 Task: Add Sprouts CoQ10 100 Mg to the cart.
Action: Mouse moved to (27, 105)
Screenshot: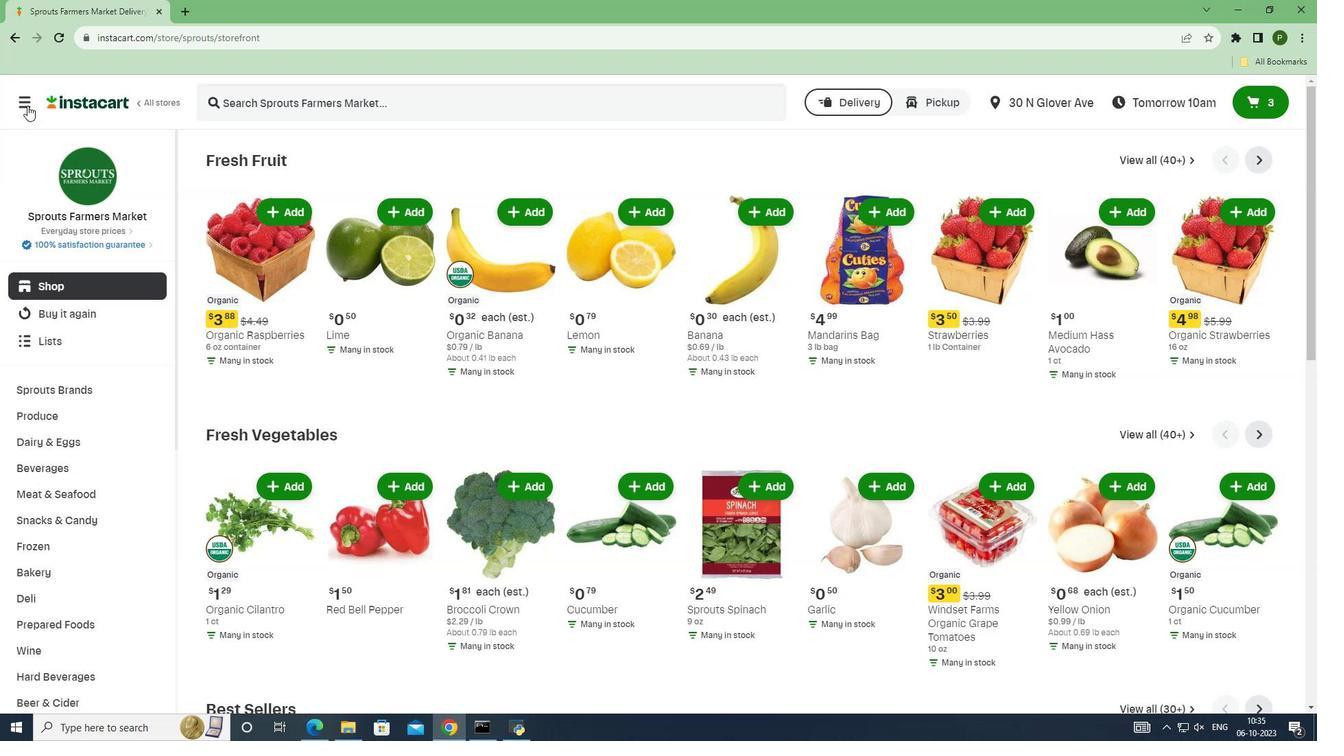 
Action: Mouse pressed left at (27, 105)
Screenshot: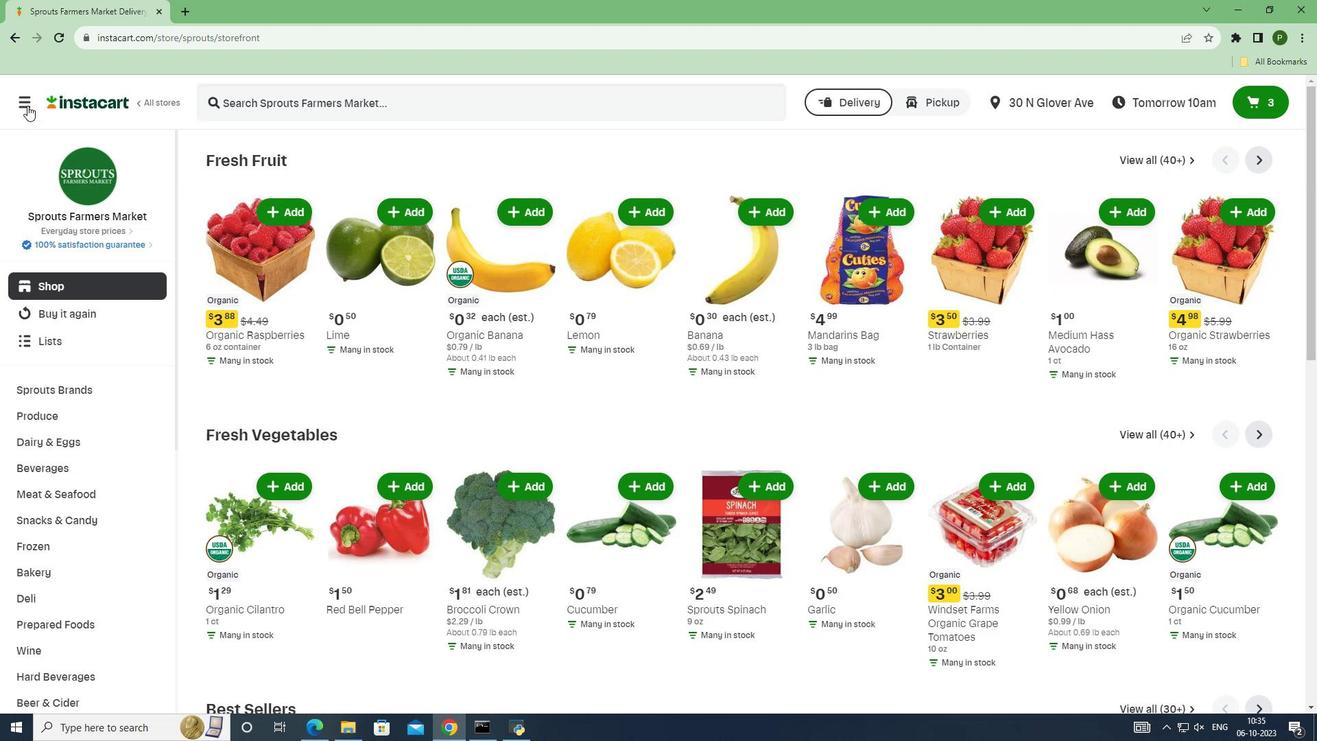 
Action: Mouse moved to (95, 372)
Screenshot: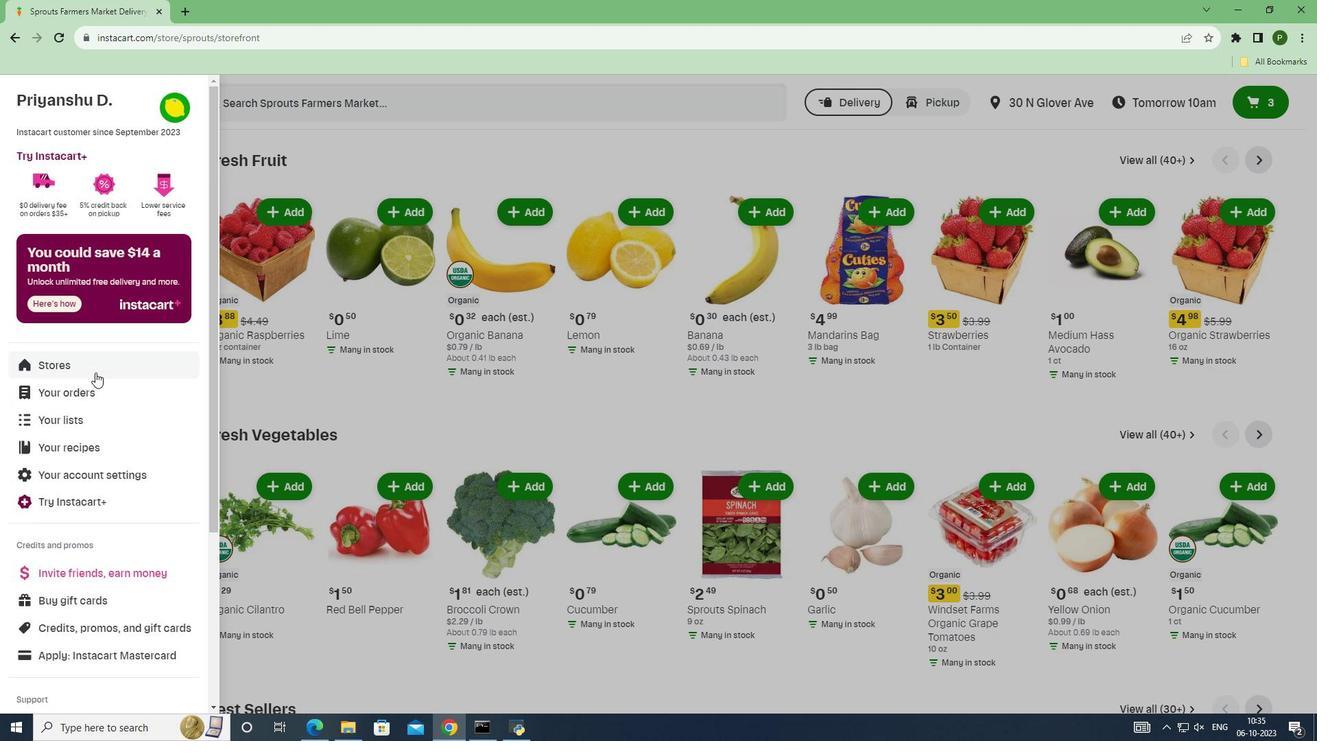 
Action: Mouse pressed left at (95, 372)
Screenshot: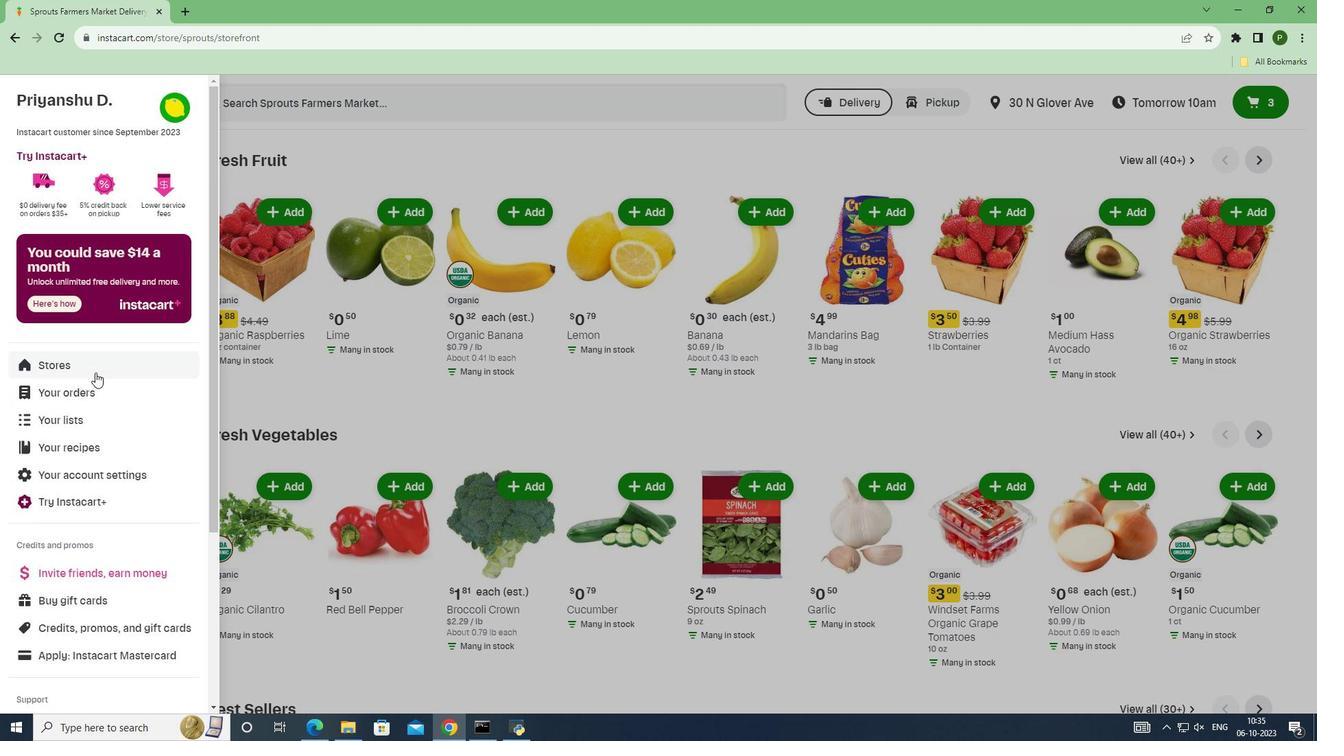 
Action: Mouse moved to (316, 143)
Screenshot: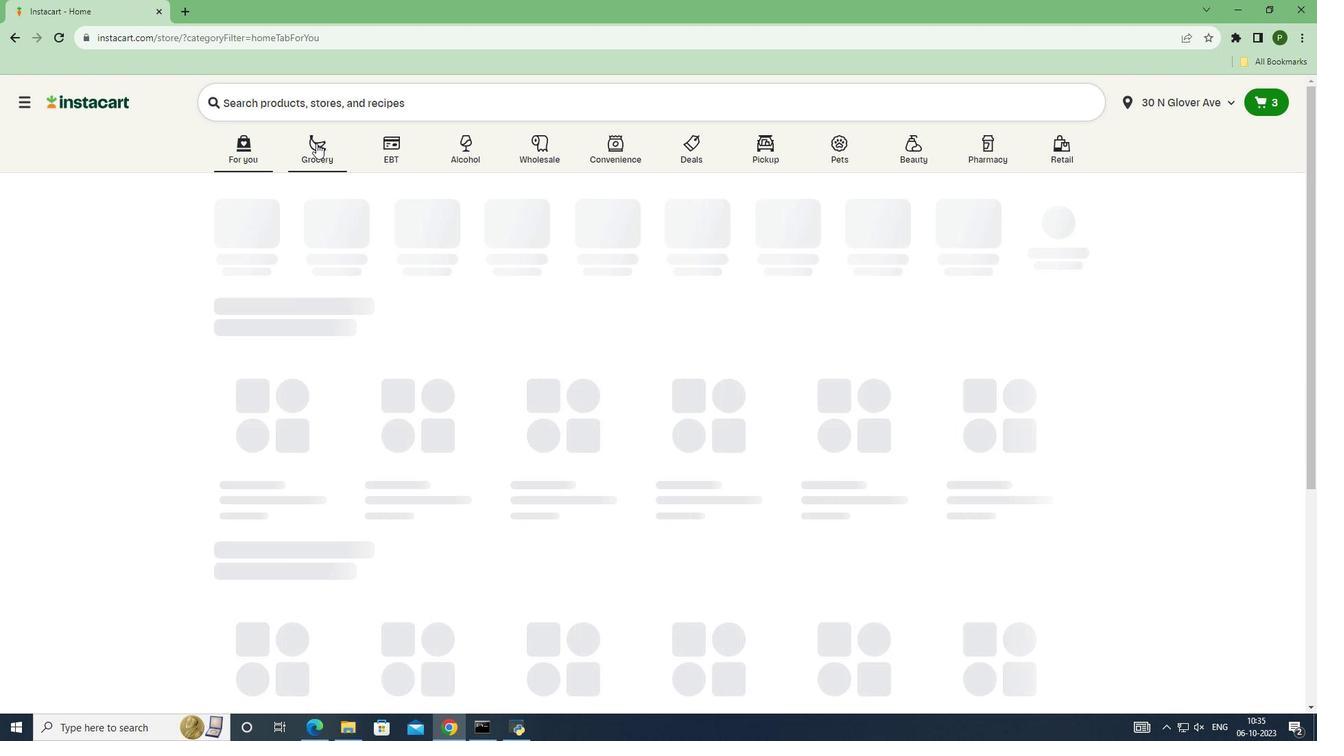 
Action: Mouse pressed left at (316, 143)
Screenshot: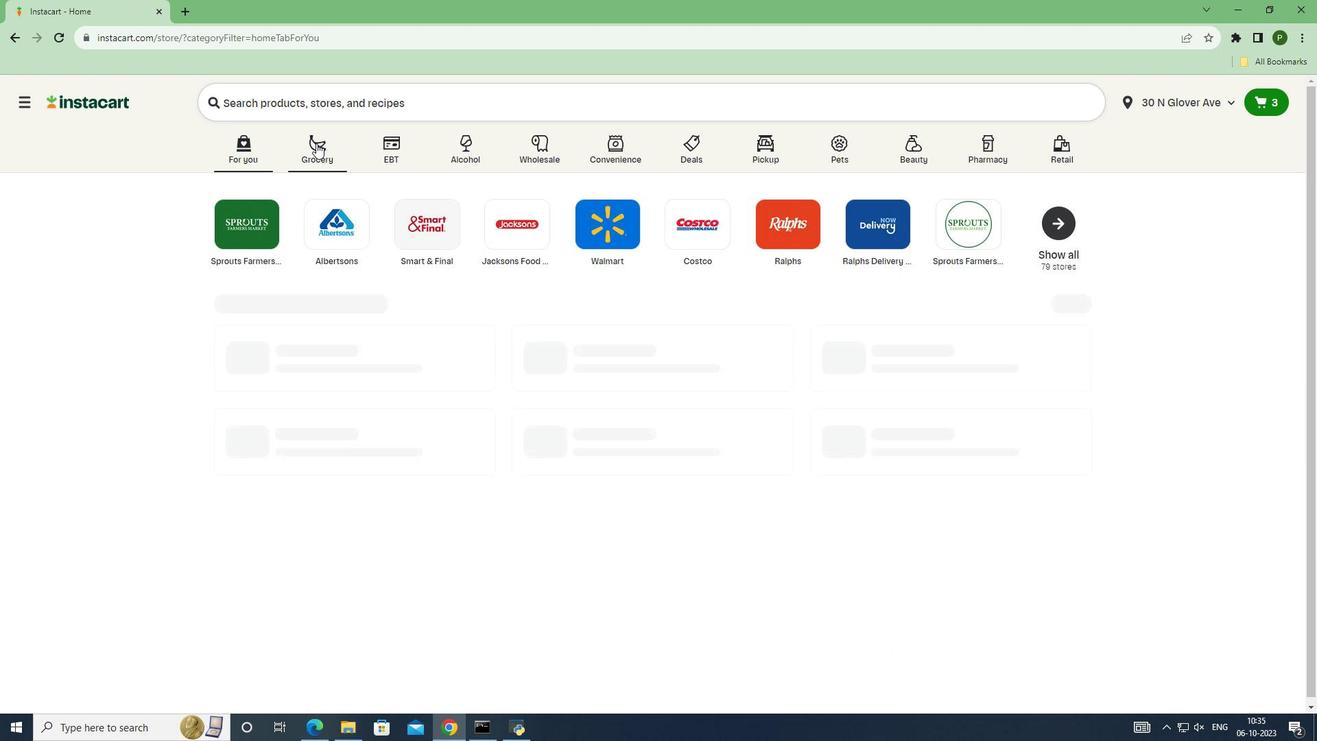 
Action: Mouse moved to (310, 225)
Screenshot: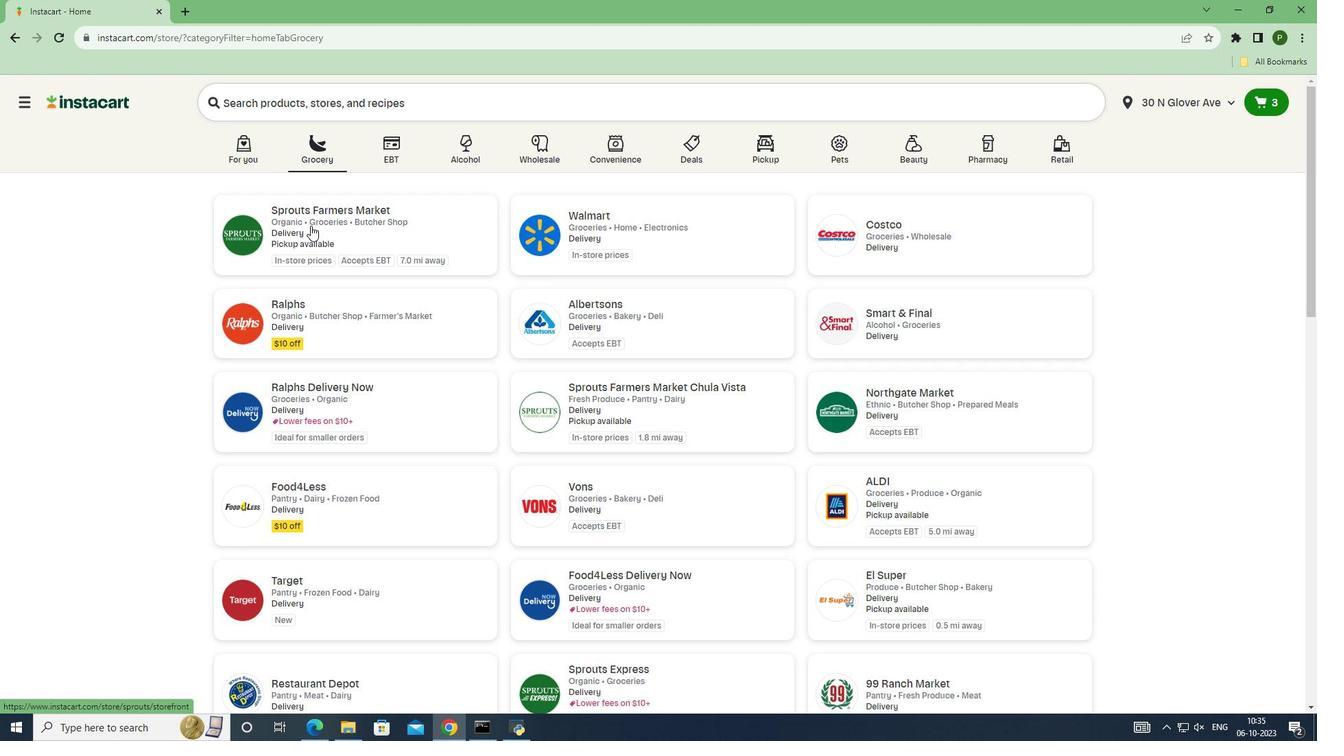 
Action: Mouse pressed left at (310, 225)
Screenshot: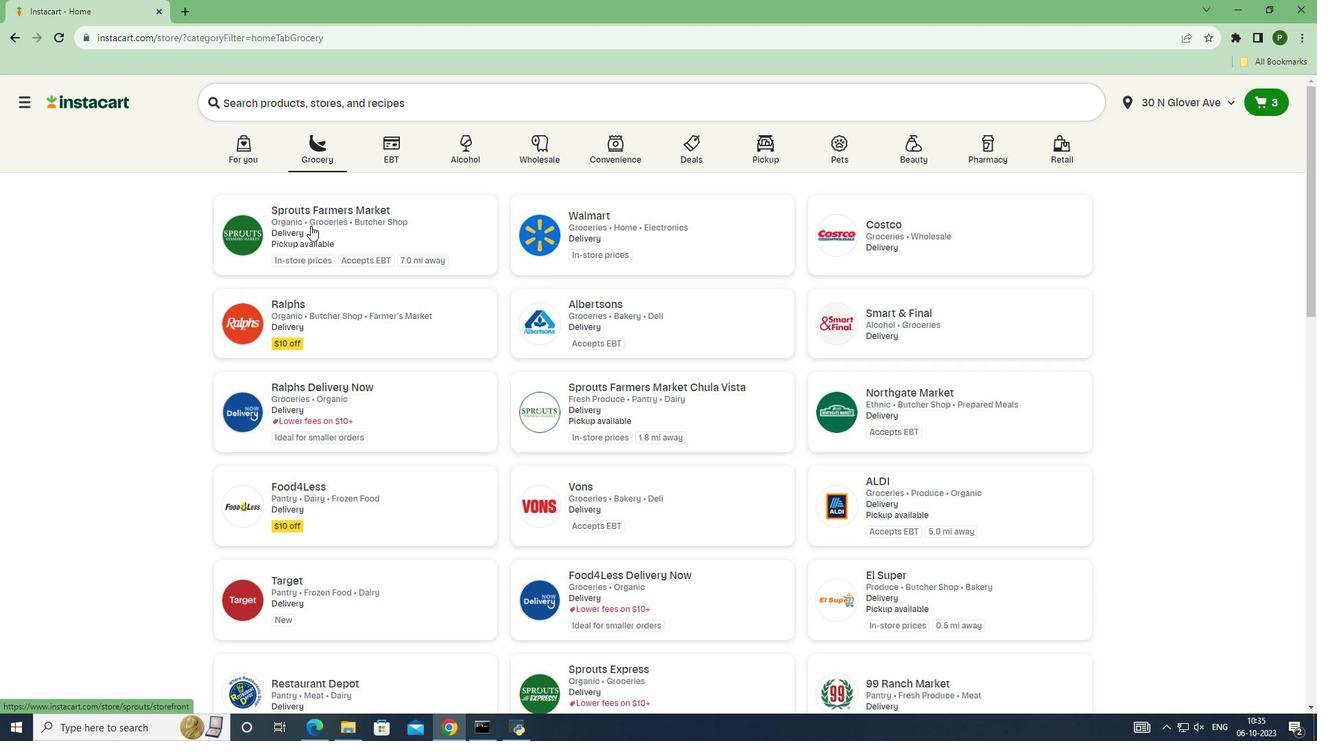 
Action: Mouse moved to (132, 388)
Screenshot: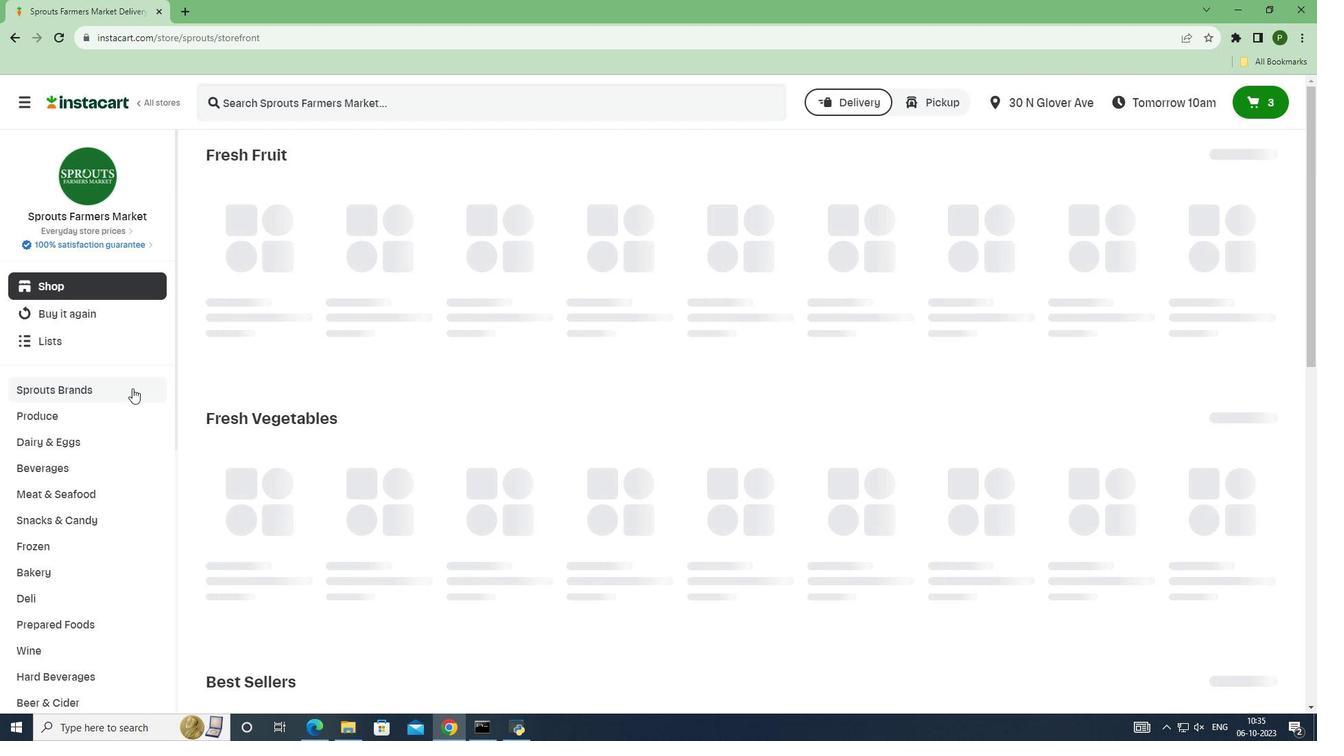 
Action: Mouse pressed left at (132, 388)
Screenshot: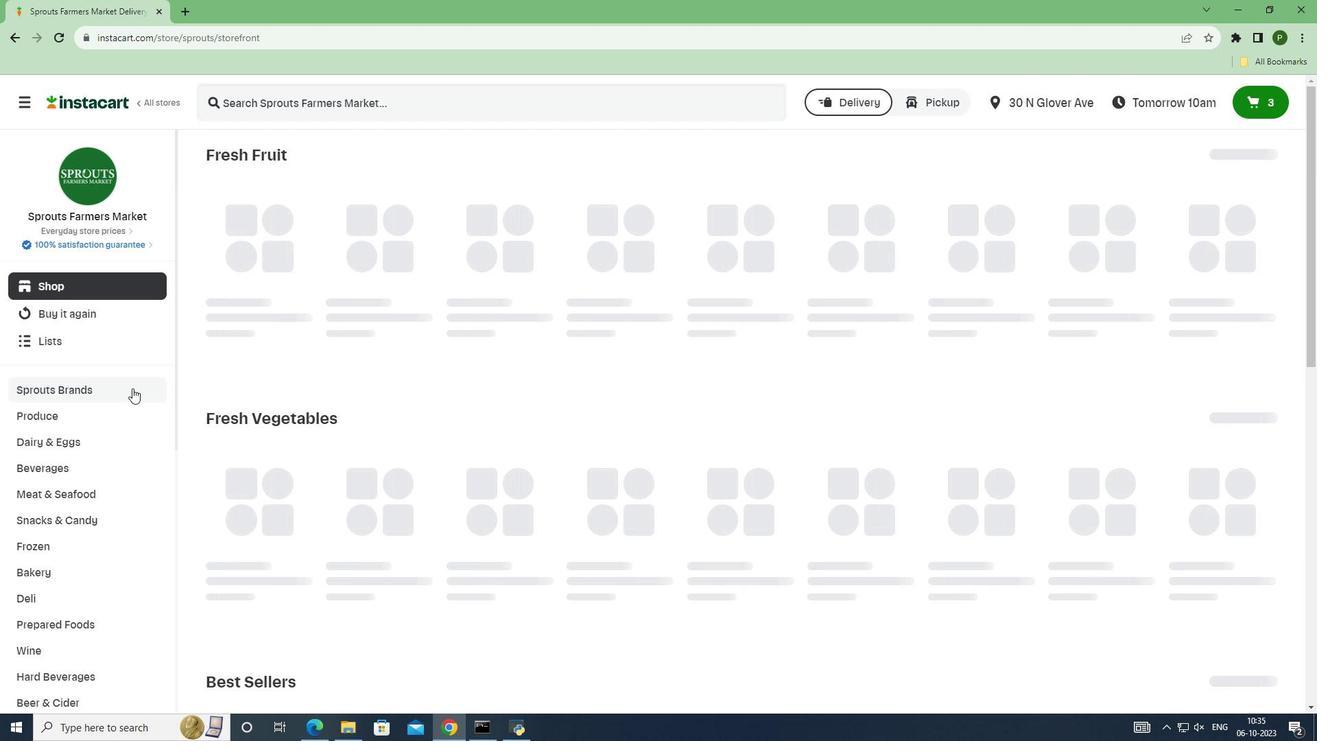 
Action: Mouse moved to (129, 565)
Screenshot: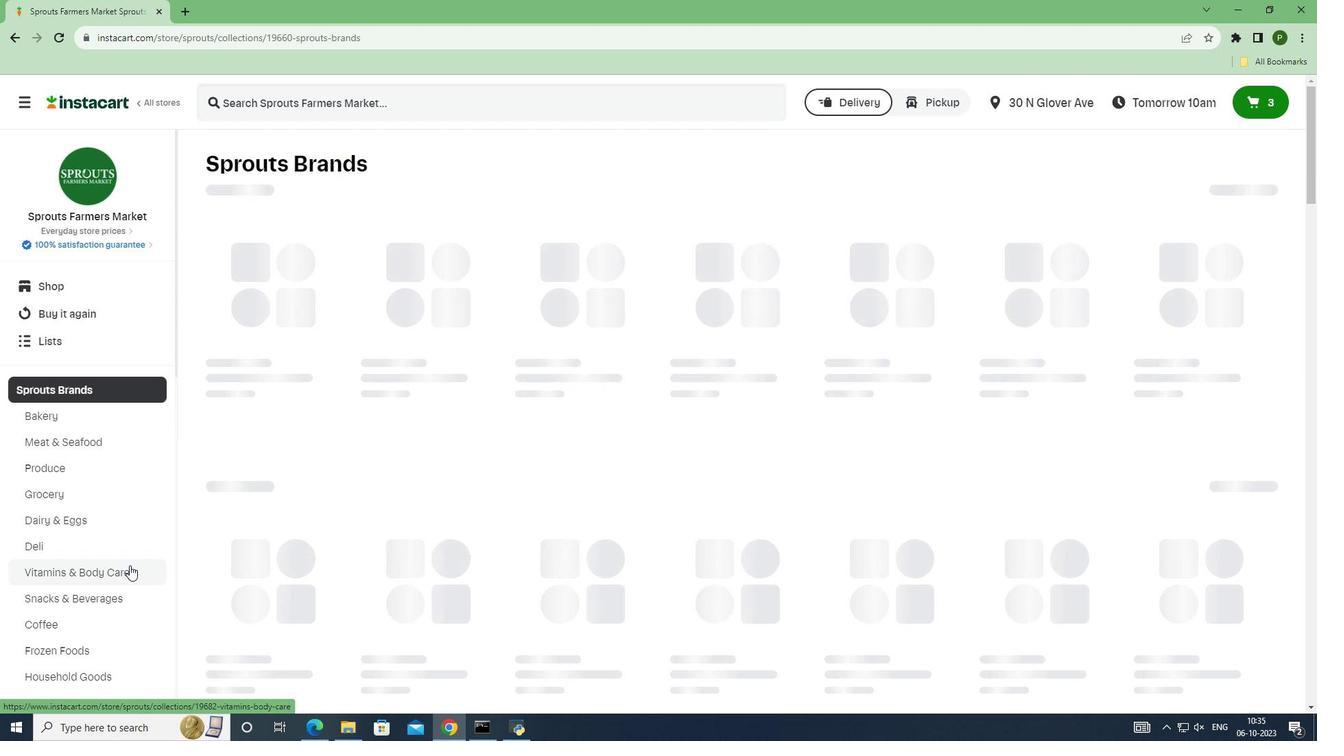 
Action: Mouse pressed left at (129, 565)
Screenshot: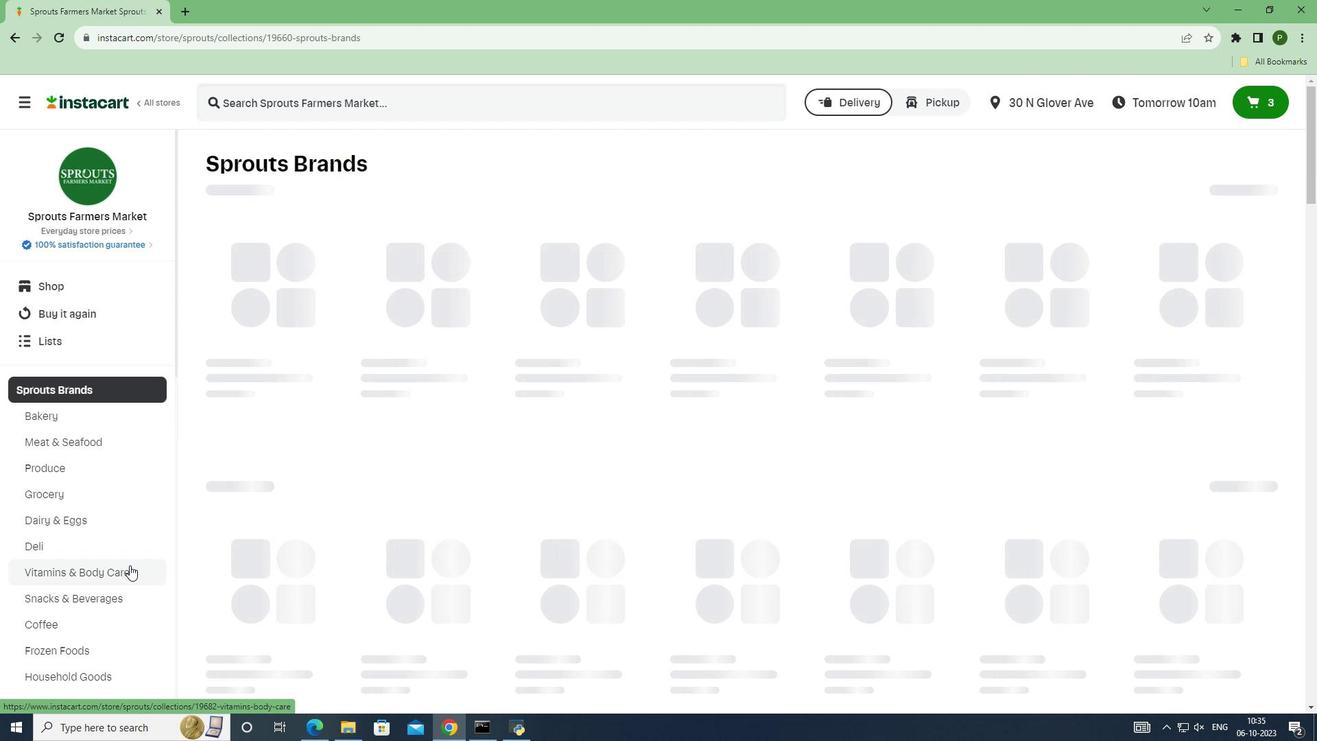 
Action: Mouse moved to (283, 100)
Screenshot: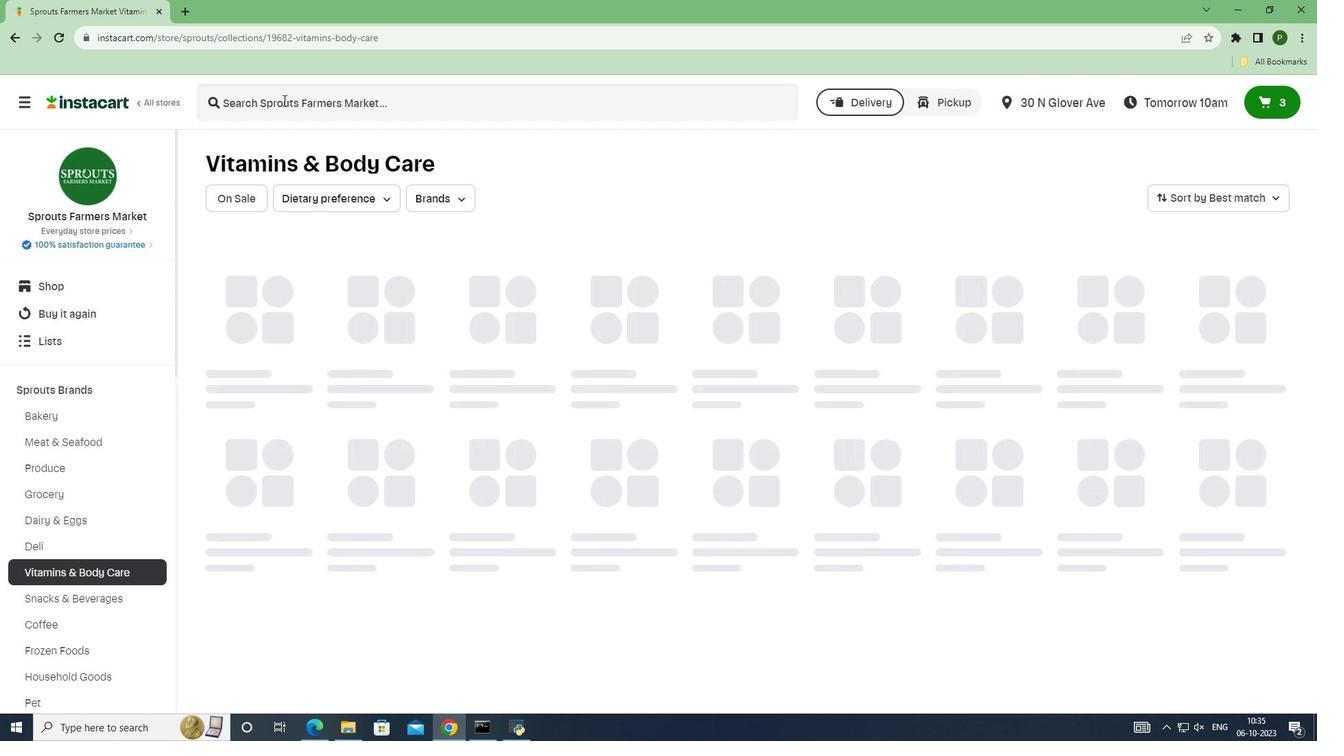 
Action: Mouse pressed left at (283, 100)
Screenshot: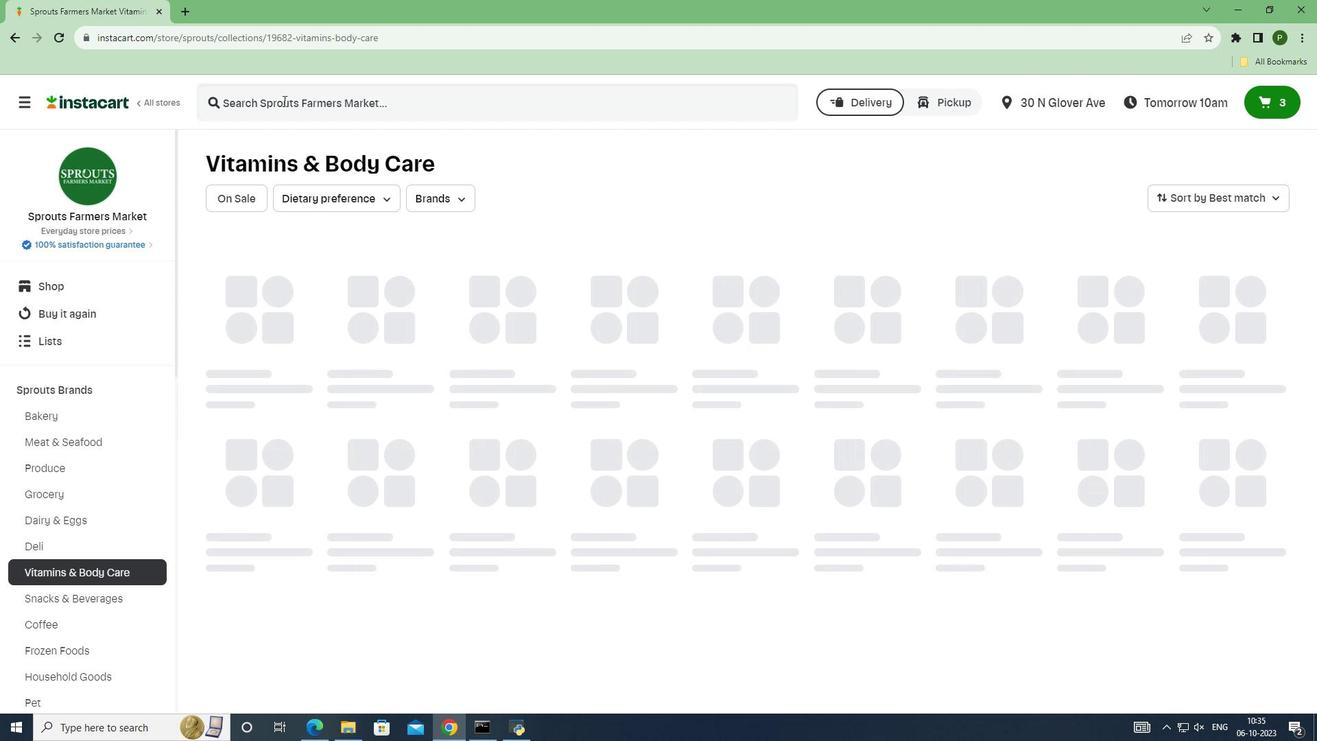 
Action: Key pressed <Key.caps_lock>S<Key.caps_lock>prouts<Key.space><Key.caps_lock>C<Key.caps_lock>o<Key.caps_lock>Q10<Key.space>100<Key.space>M<Key.caps_lock>g<Key.enter>
Screenshot: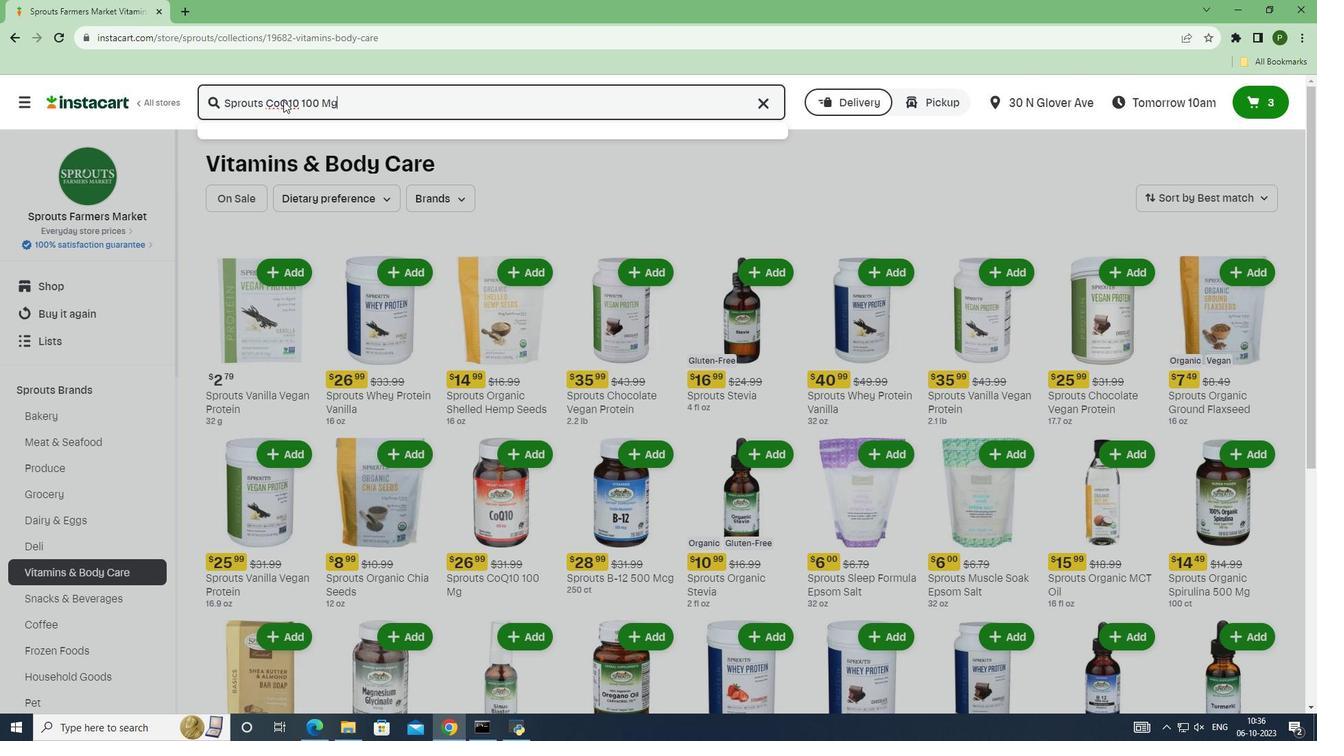 
Action: Mouse moved to (512, 498)
Screenshot: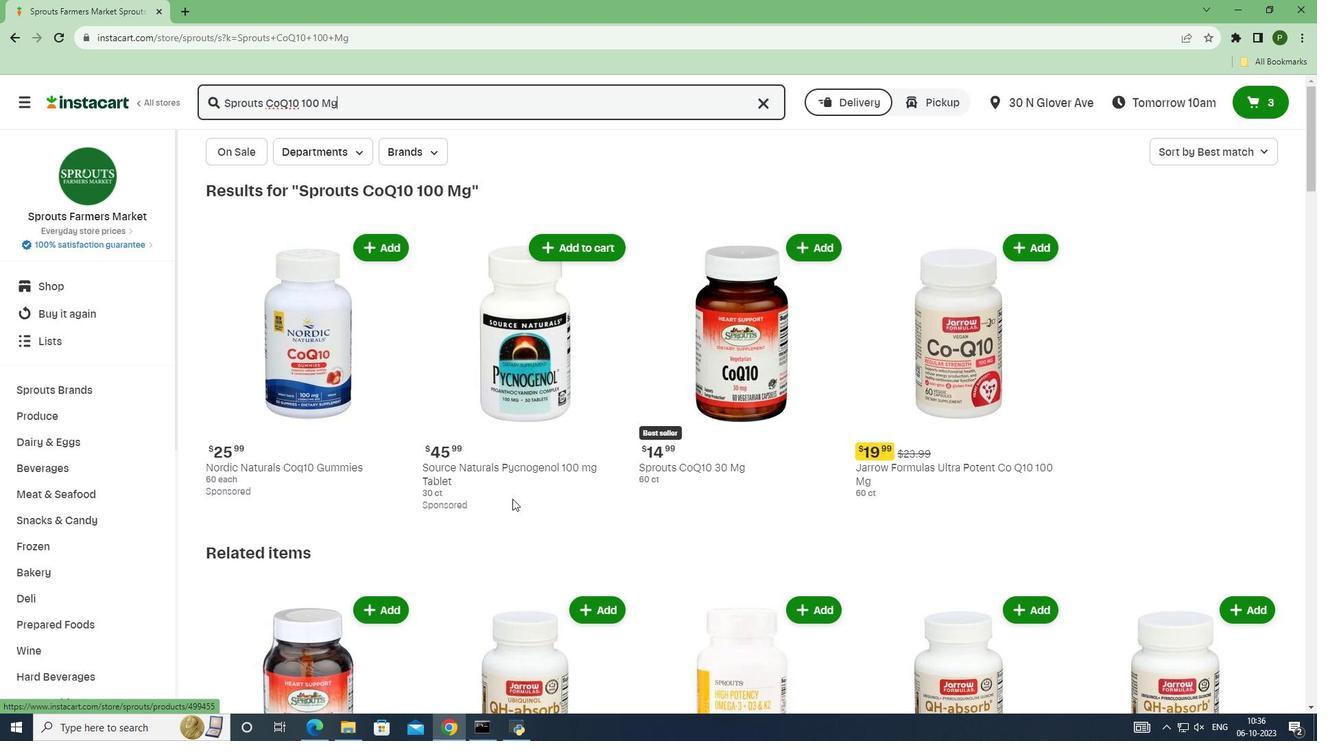 
Action: Mouse scrolled (512, 498) with delta (0, 0)
Screenshot: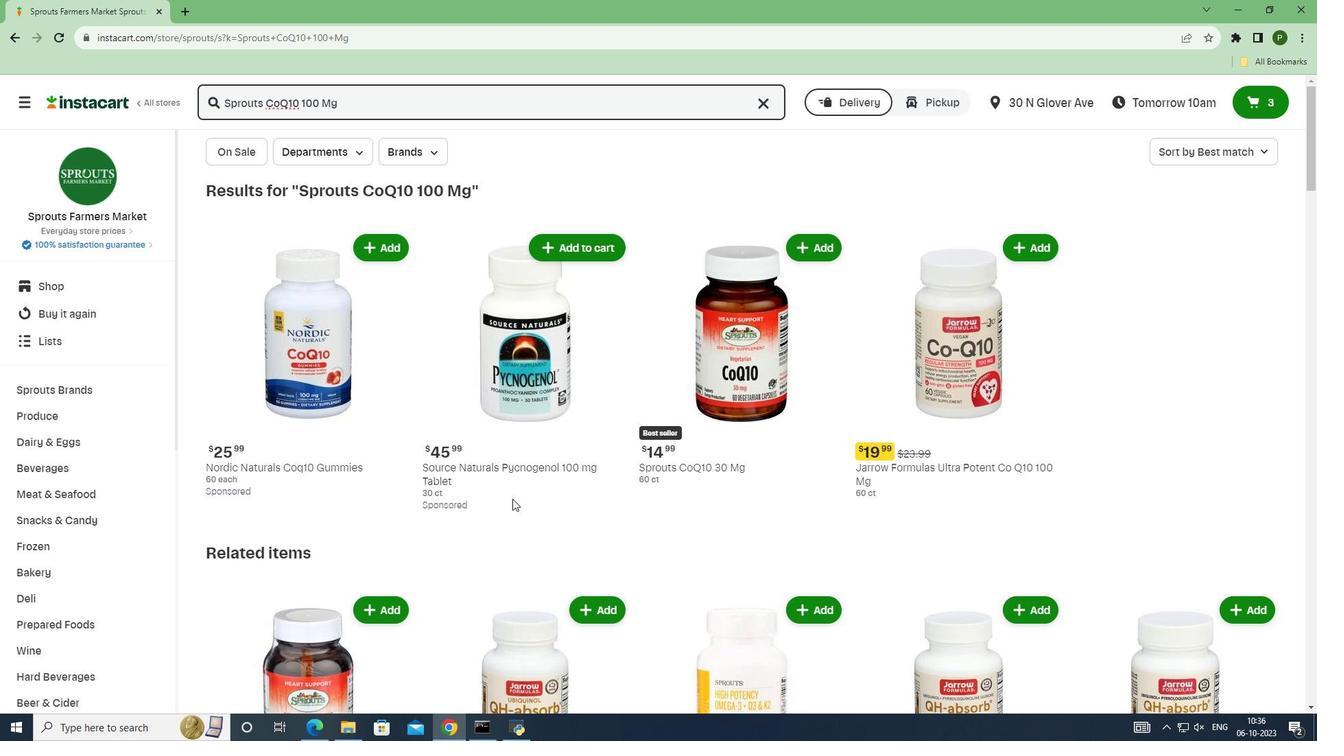 
Action: Mouse scrolled (512, 498) with delta (0, 0)
Screenshot: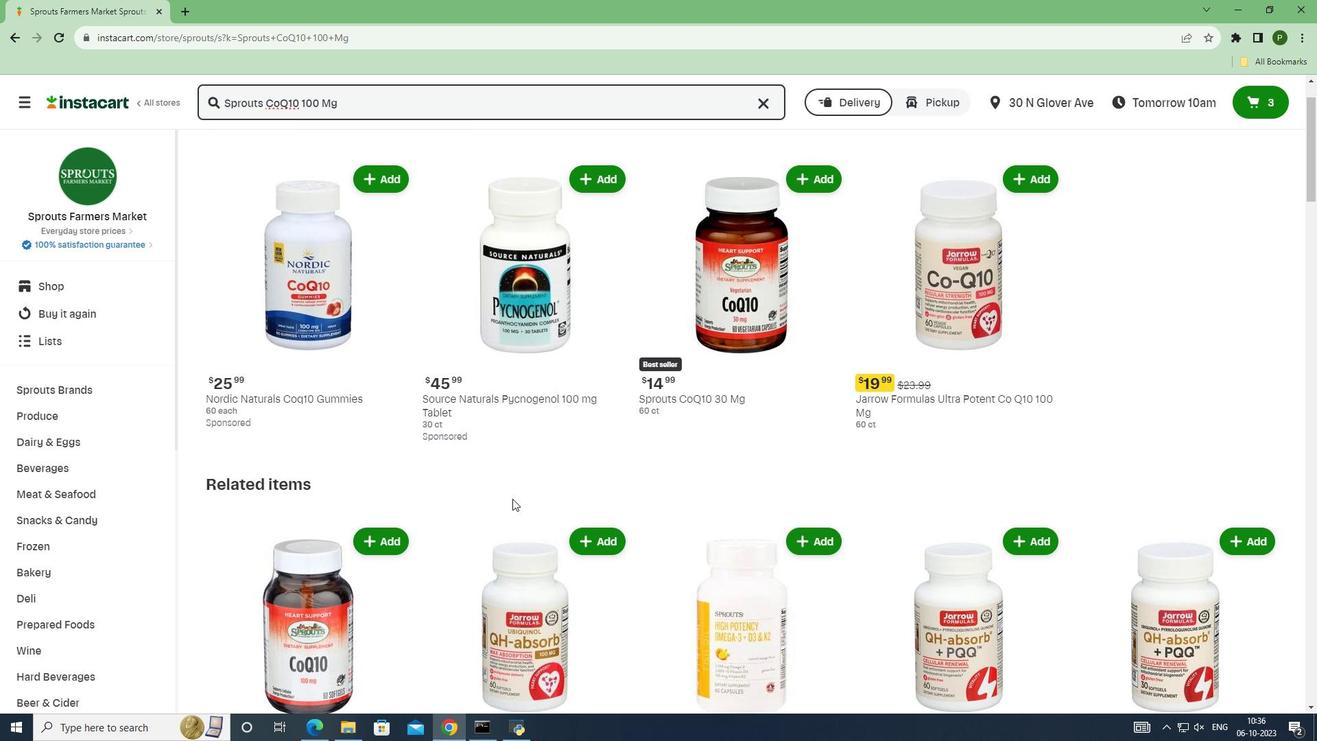 
Action: Mouse scrolled (512, 498) with delta (0, 0)
Screenshot: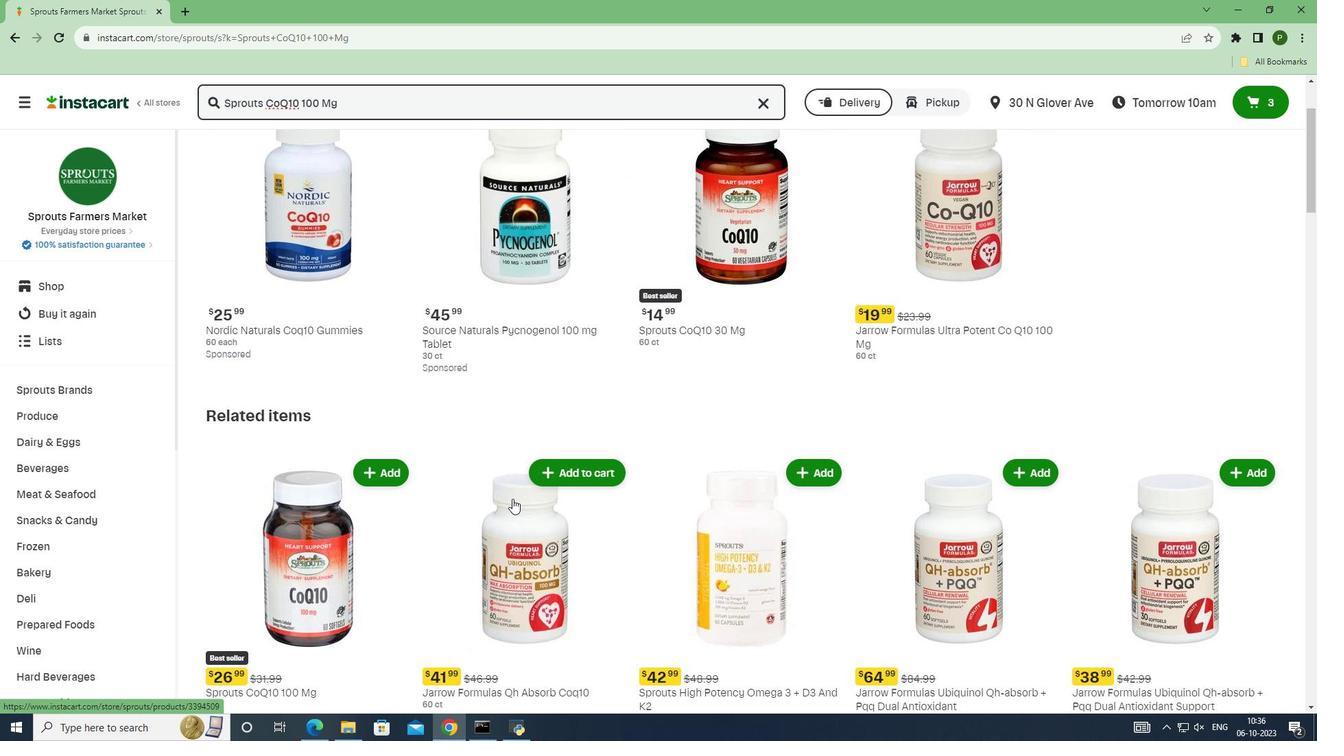 
Action: Mouse scrolled (512, 498) with delta (0, 0)
Screenshot: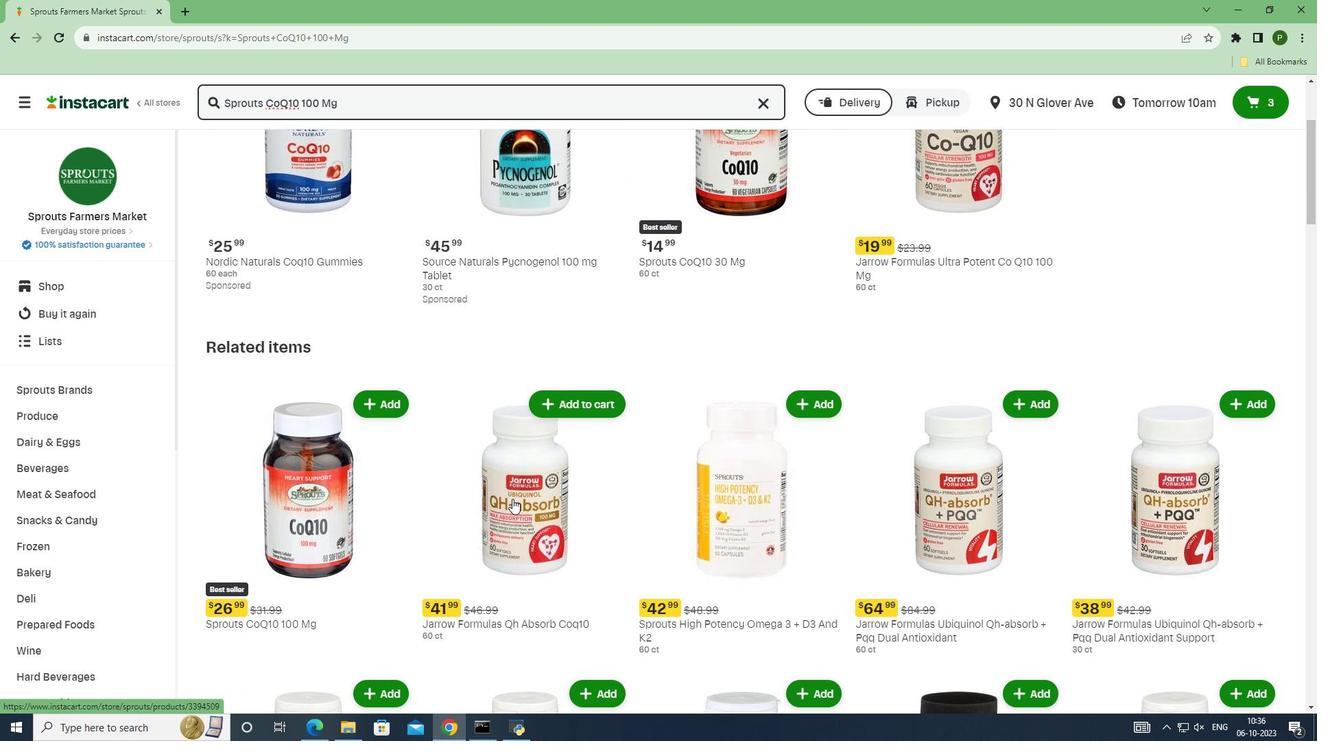 
Action: Mouse scrolled (512, 498) with delta (0, 0)
Screenshot: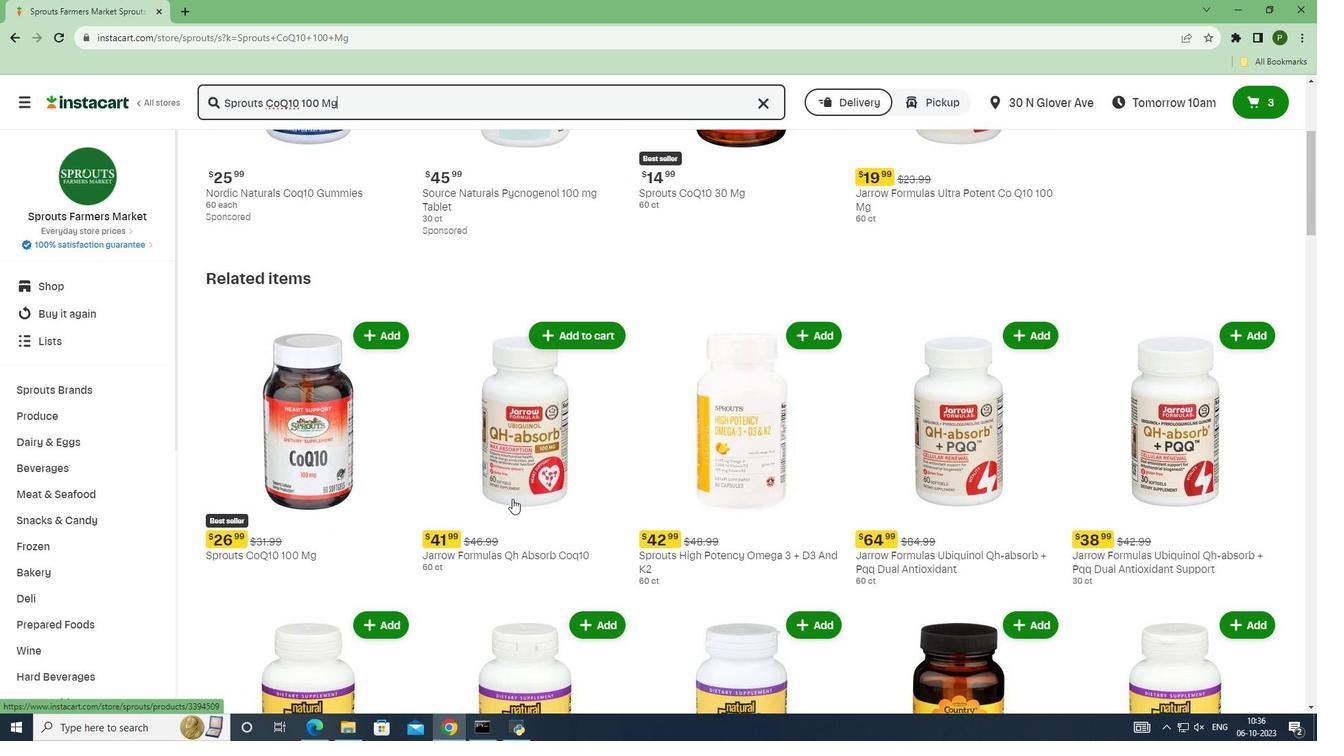 
Action: Mouse scrolled (512, 498) with delta (0, 0)
Screenshot: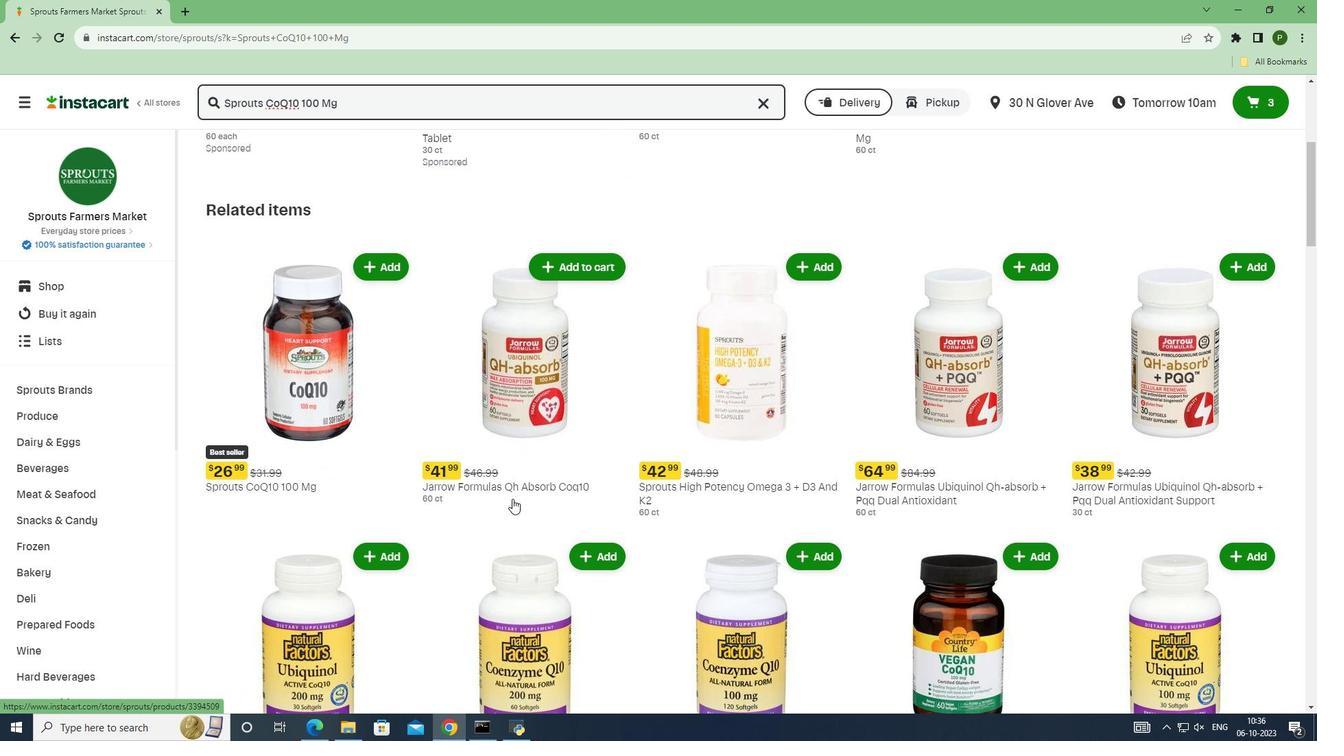 
Action: Mouse moved to (366, 211)
Screenshot: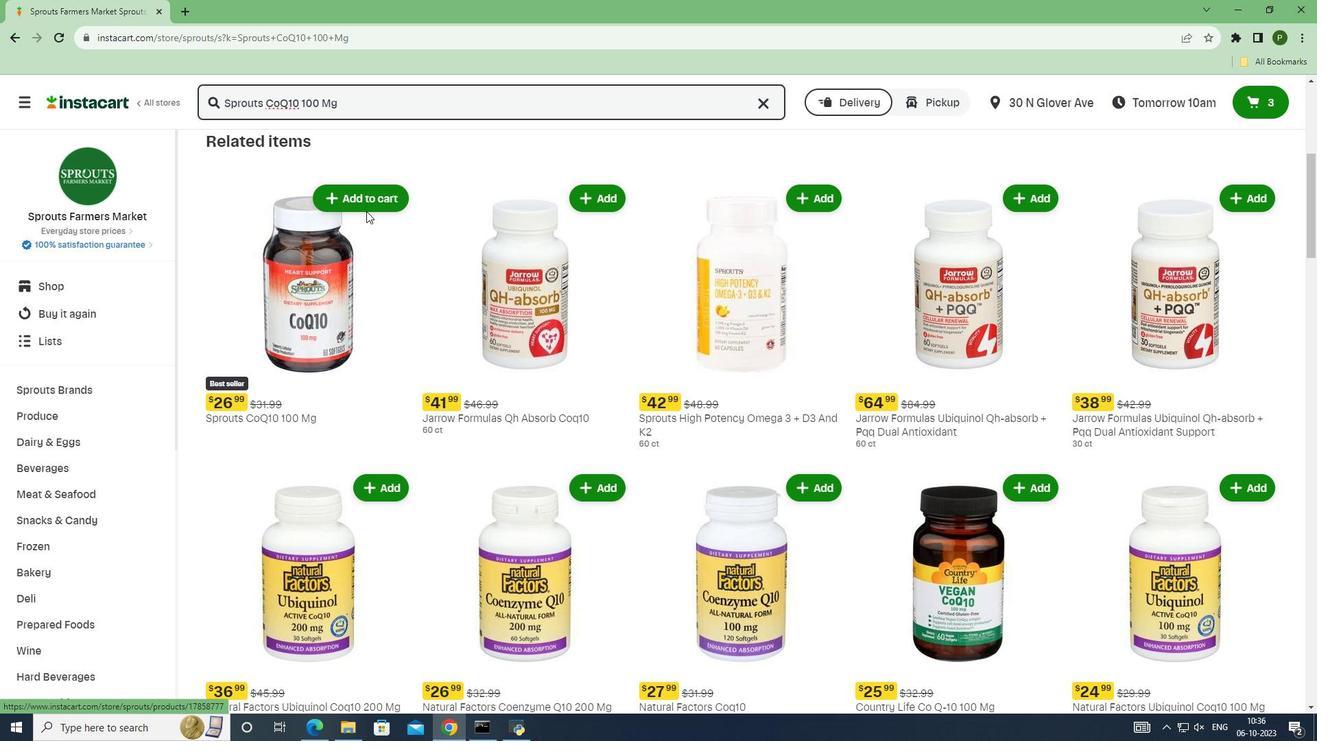 
Action: Mouse pressed left at (366, 211)
Screenshot: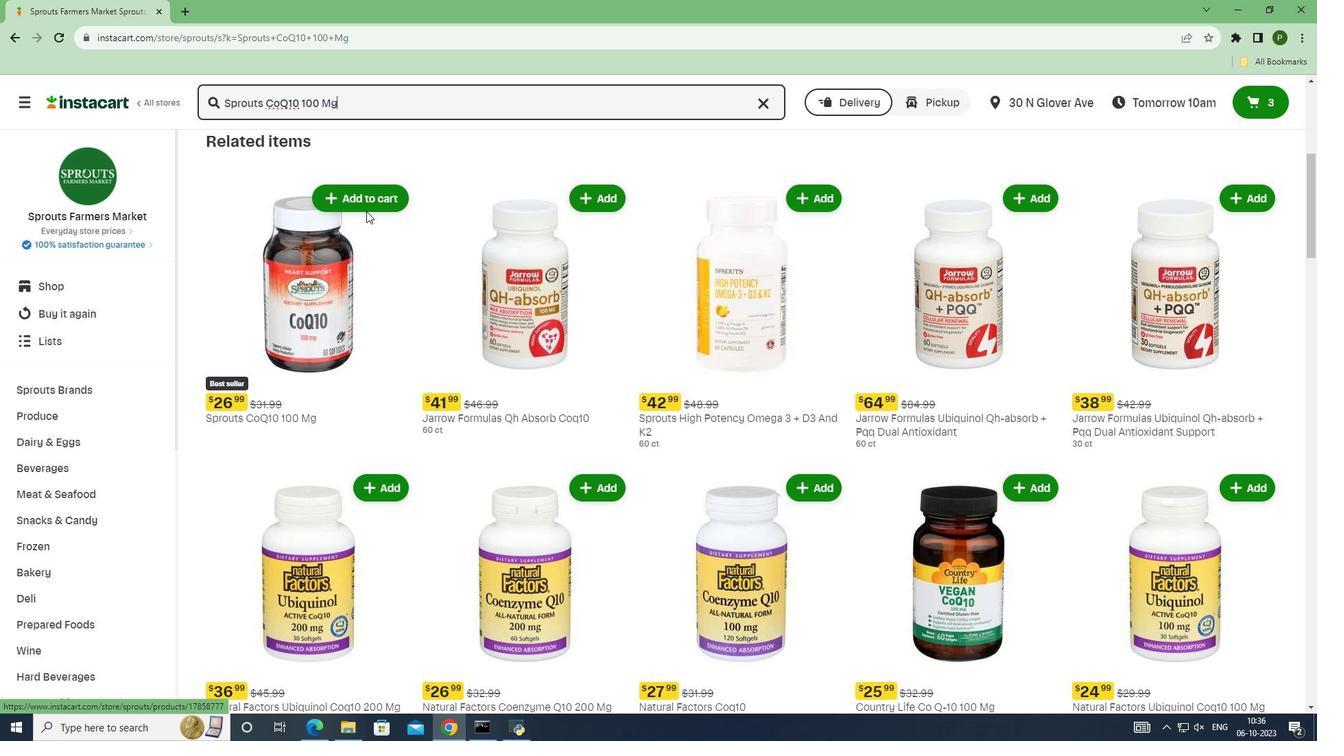
Action: Mouse moved to (363, 207)
Screenshot: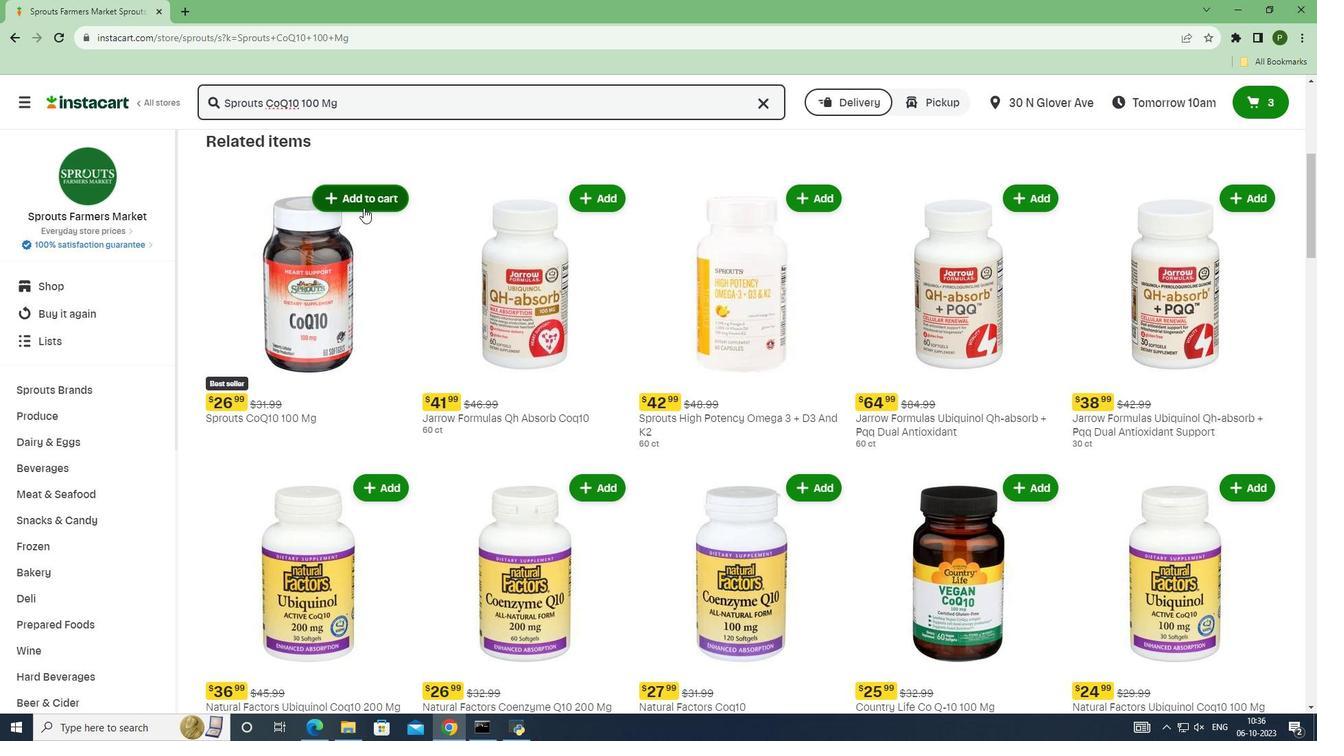 
Action: Mouse pressed left at (363, 207)
Screenshot: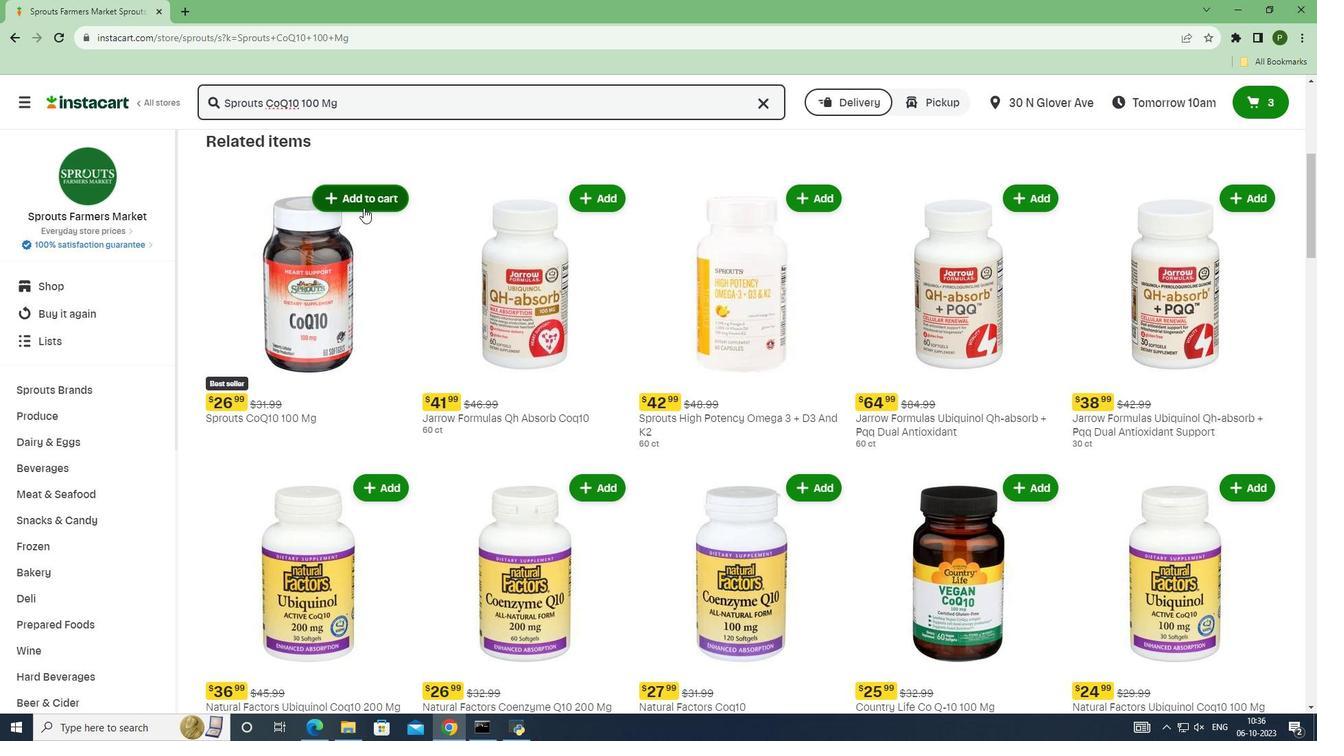 
Action: Mouse moved to (397, 307)
Screenshot: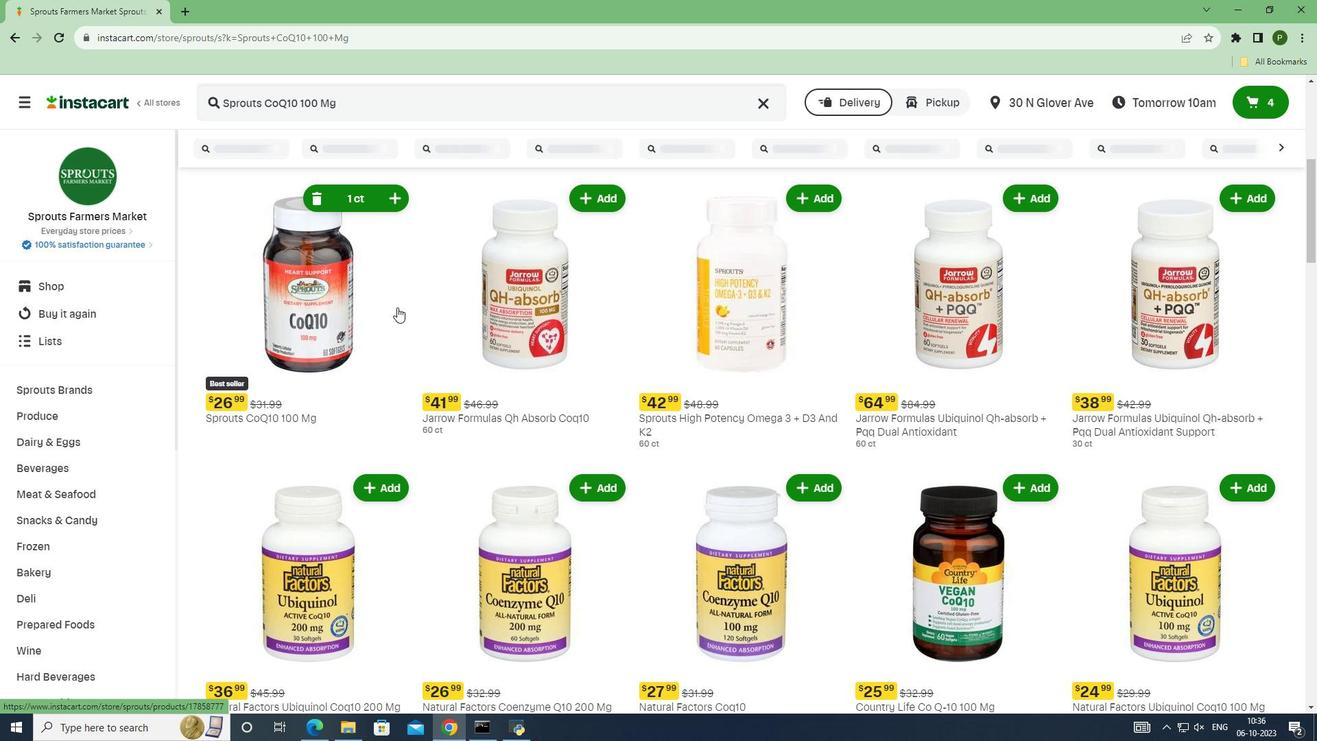 
